 Task: Look for products in the category "Plant-Based Meat Alternatives" from the brand "Sprouts".
Action: Mouse moved to (25, 69)
Screenshot: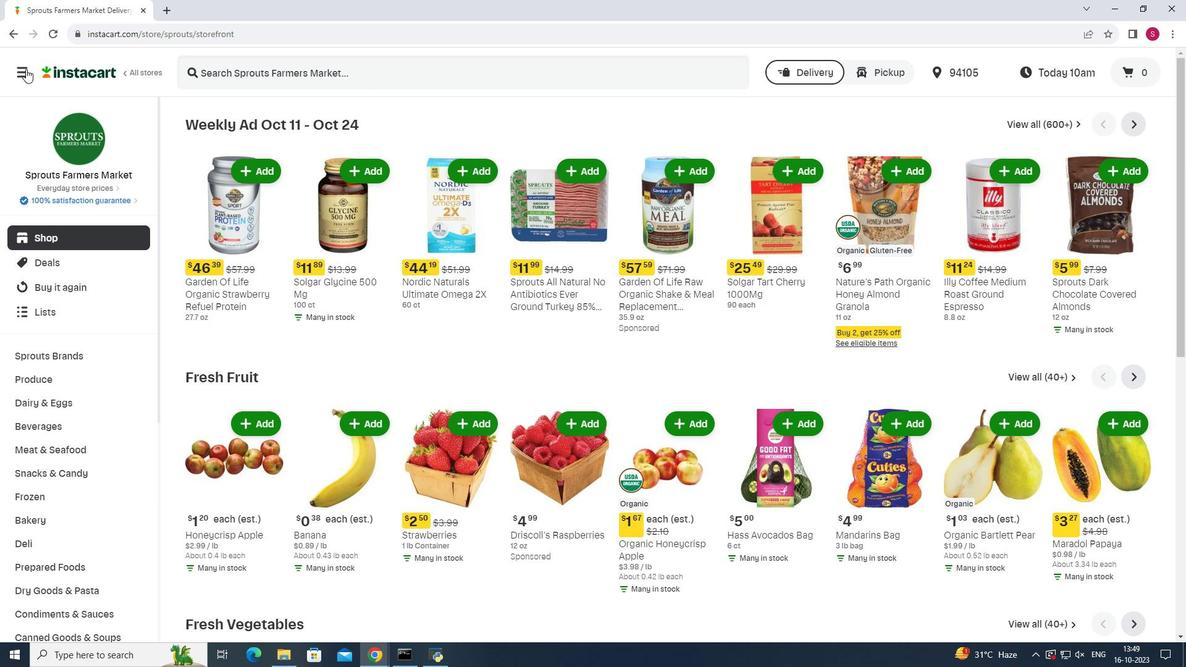 
Action: Mouse pressed left at (25, 69)
Screenshot: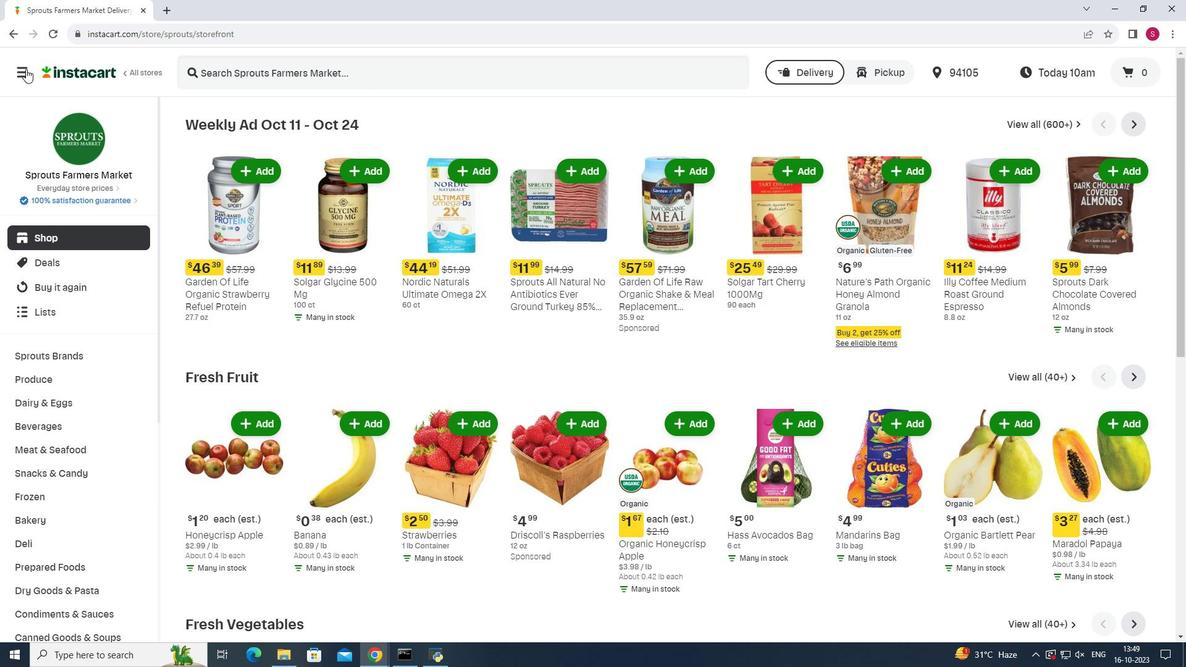 
Action: Mouse moved to (80, 325)
Screenshot: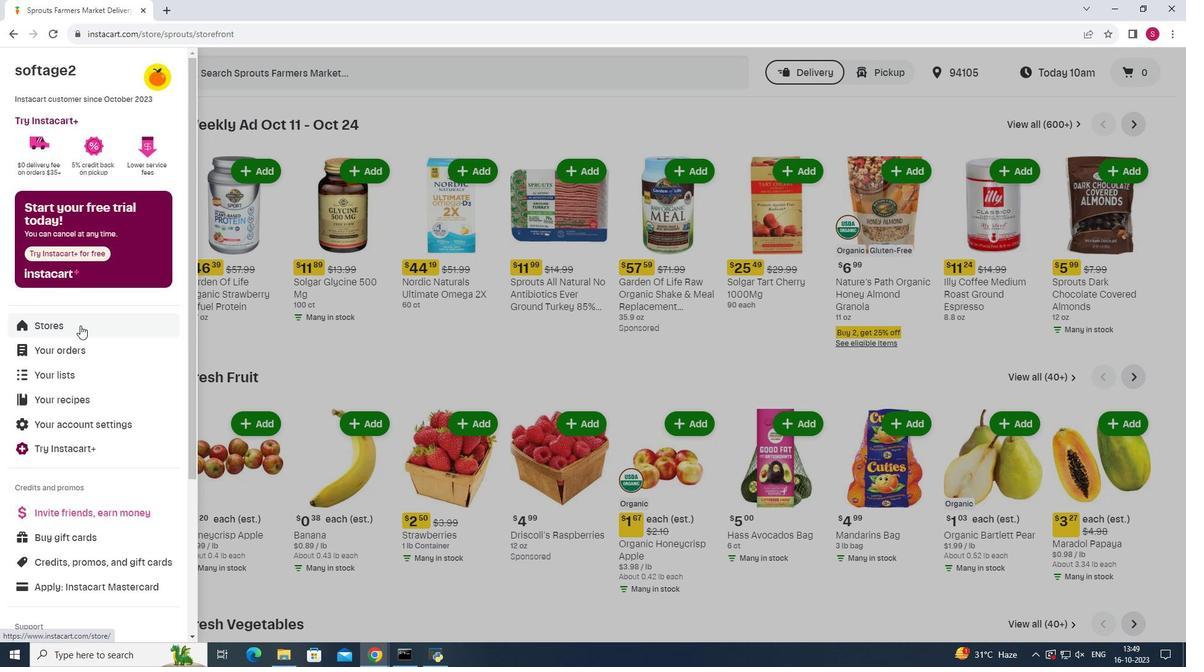 
Action: Mouse pressed left at (80, 325)
Screenshot: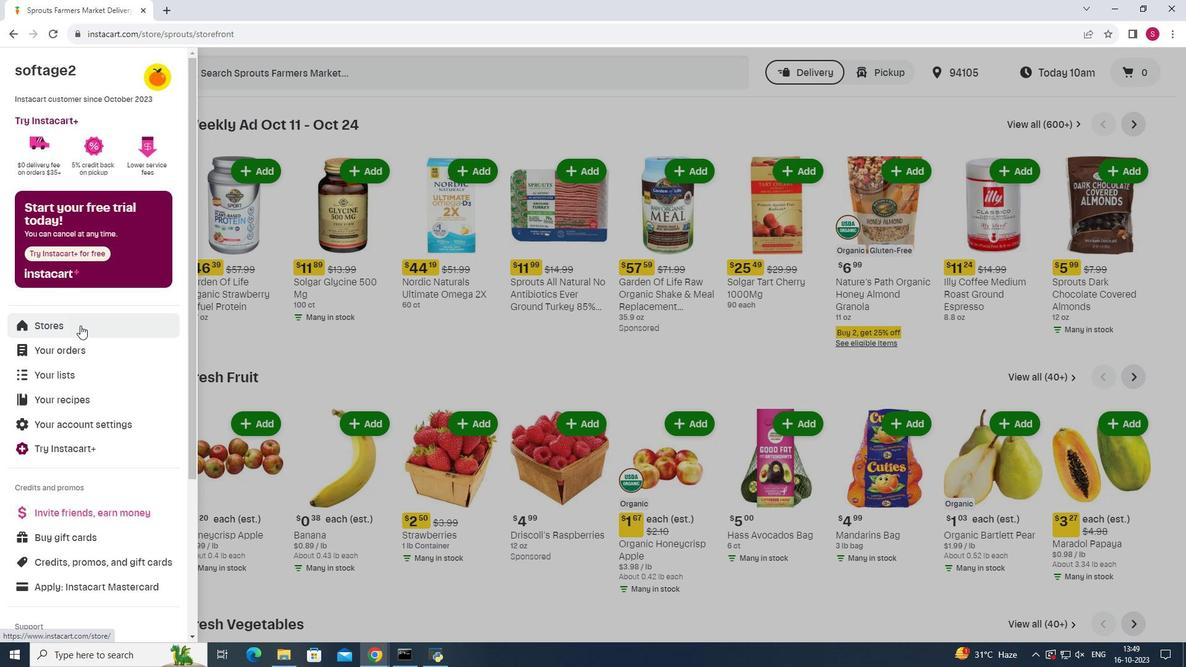 
Action: Mouse moved to (291, 113)
Screenshot: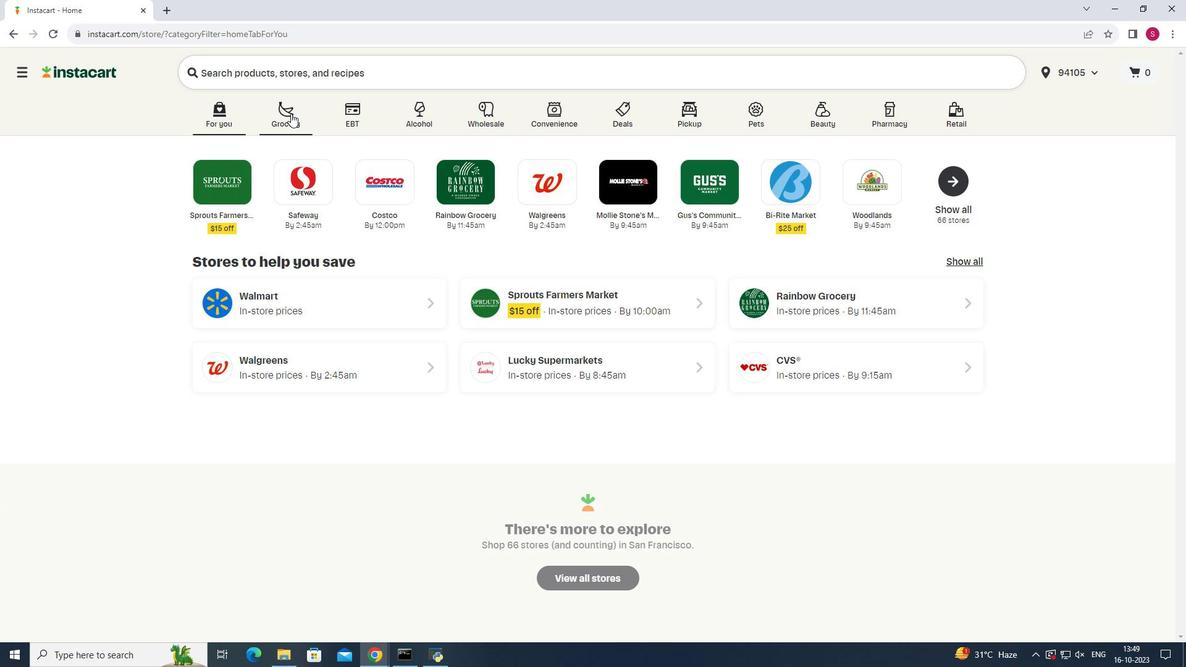 
Action: Mouse pressed left at (291, 113)
Screenshot: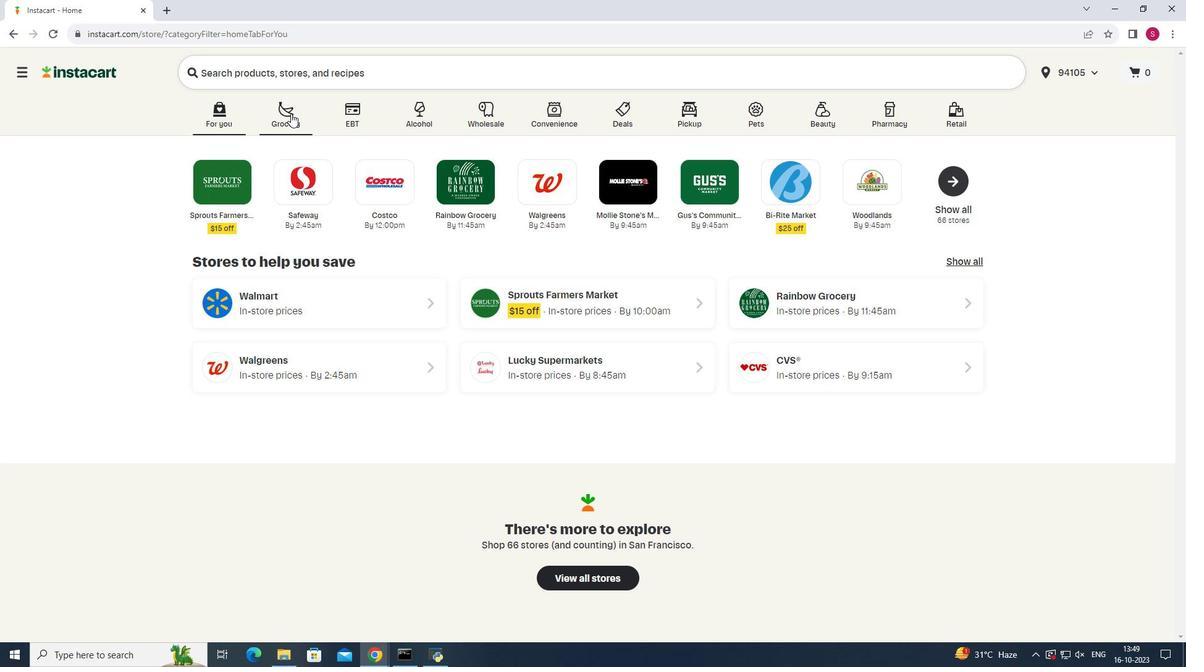 
Action: Mouse moved to (827, 169)
Screenshot: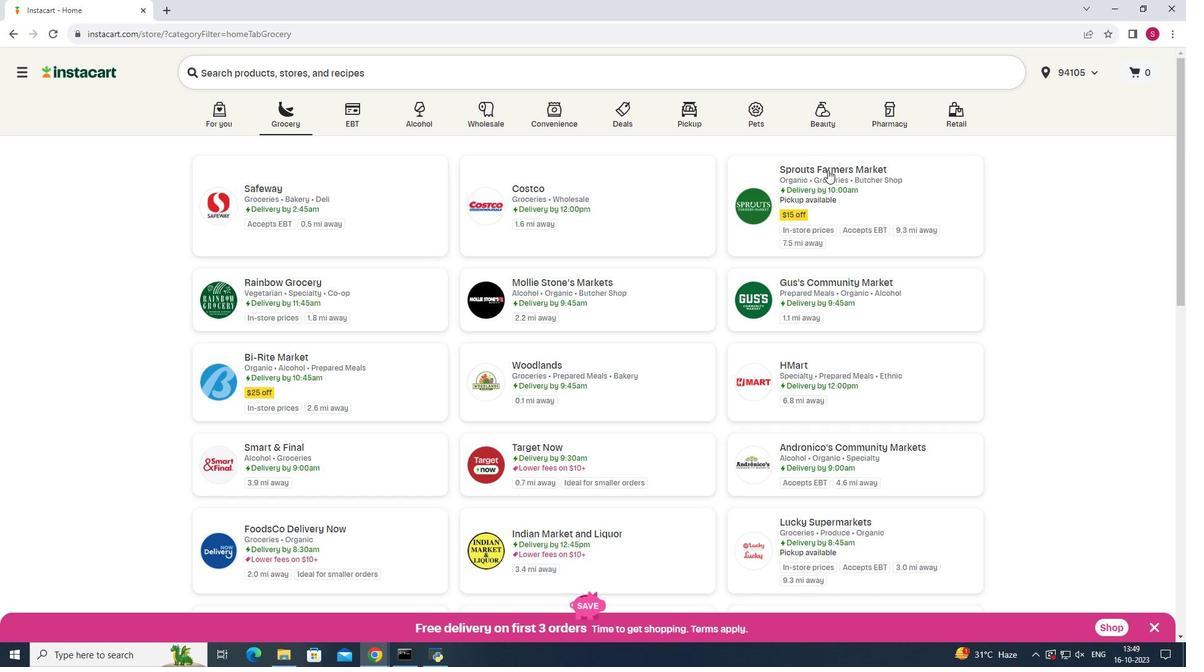 
Action: Mouse pressed left at (827, 169)
Screenshot: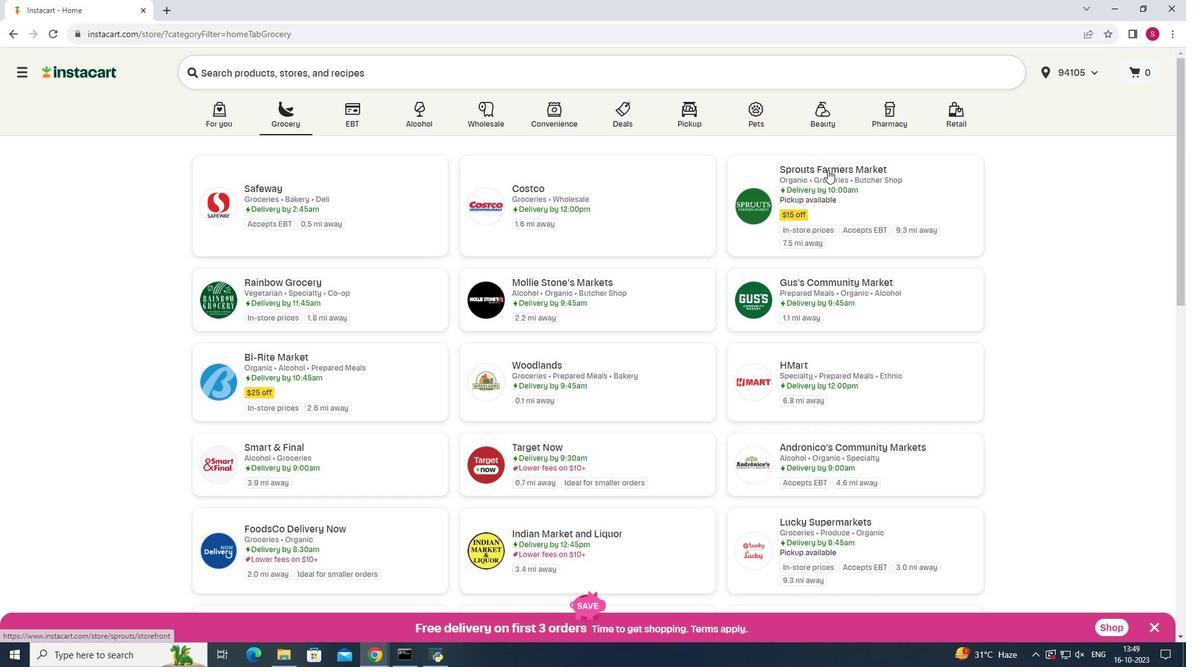 
Action: Mouse moved to (58, 453)
Screenshot: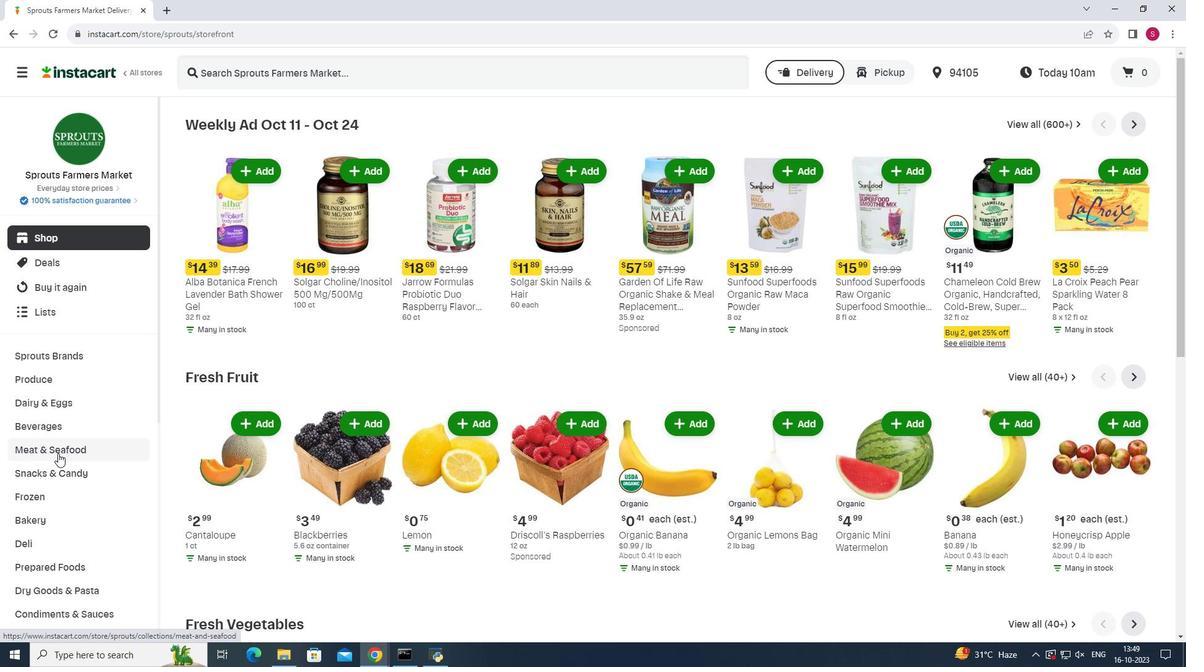 
Action: Mouse pressed left at (58, 453)
Screenshot: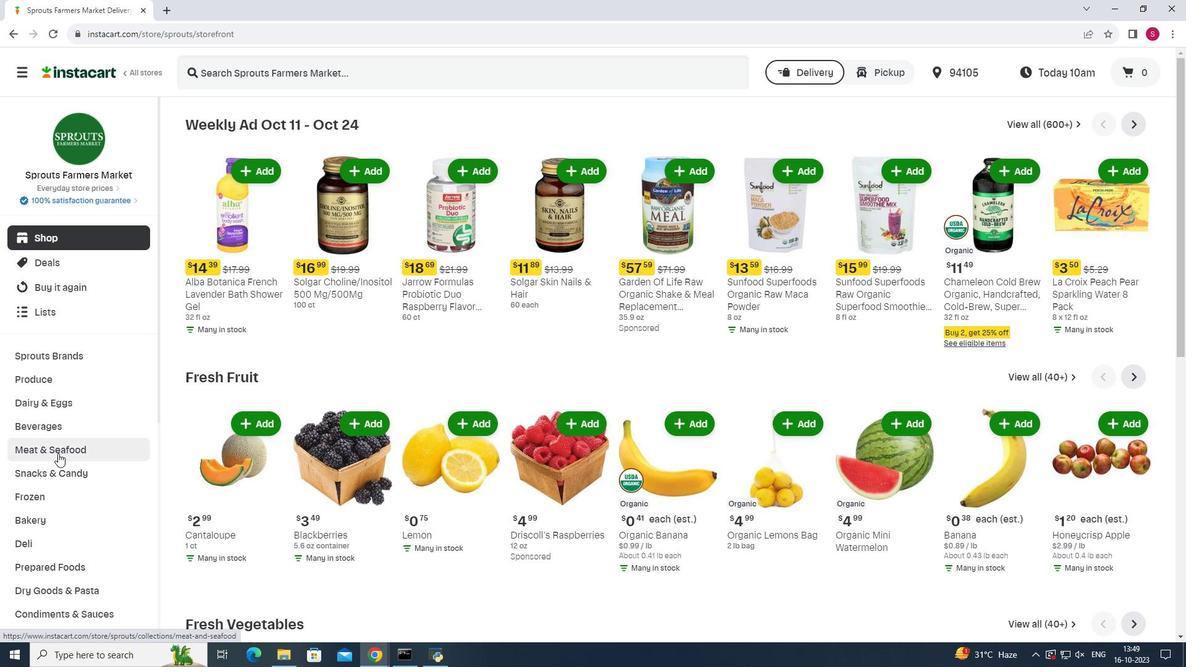 
Action: Mouse moved to (887, 149)
Screenshot: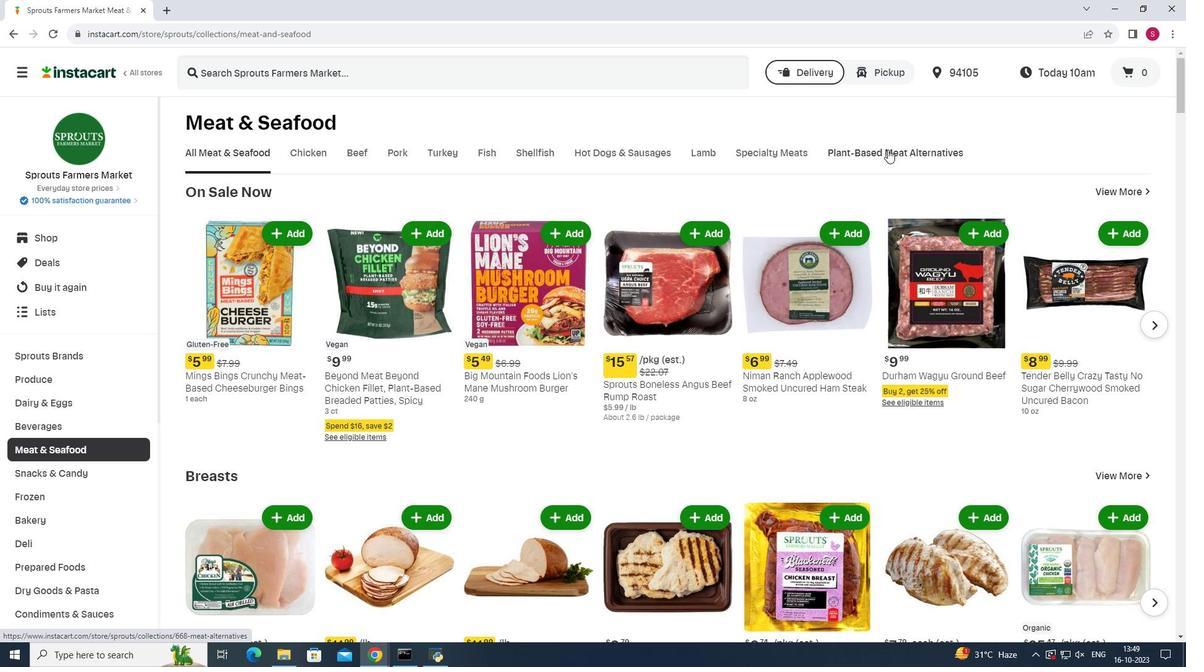 
Action: Mouse pressed left at (887, 149)
Screenshot: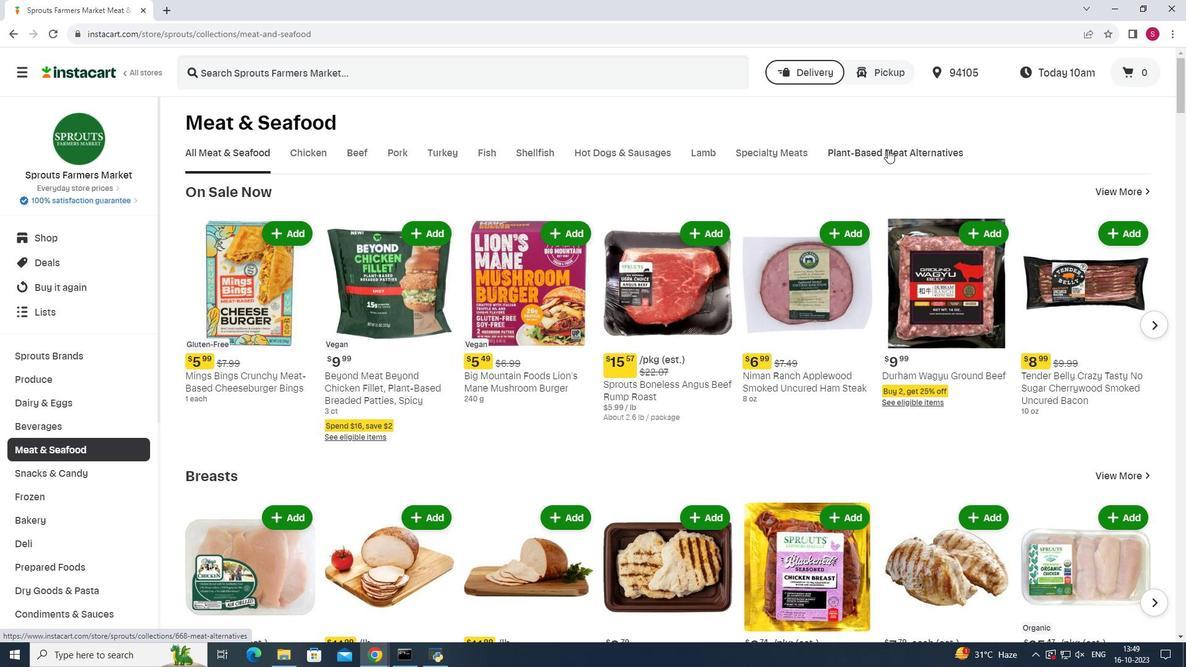 
Action: Mouse moved to (265, 204)
Screenshot: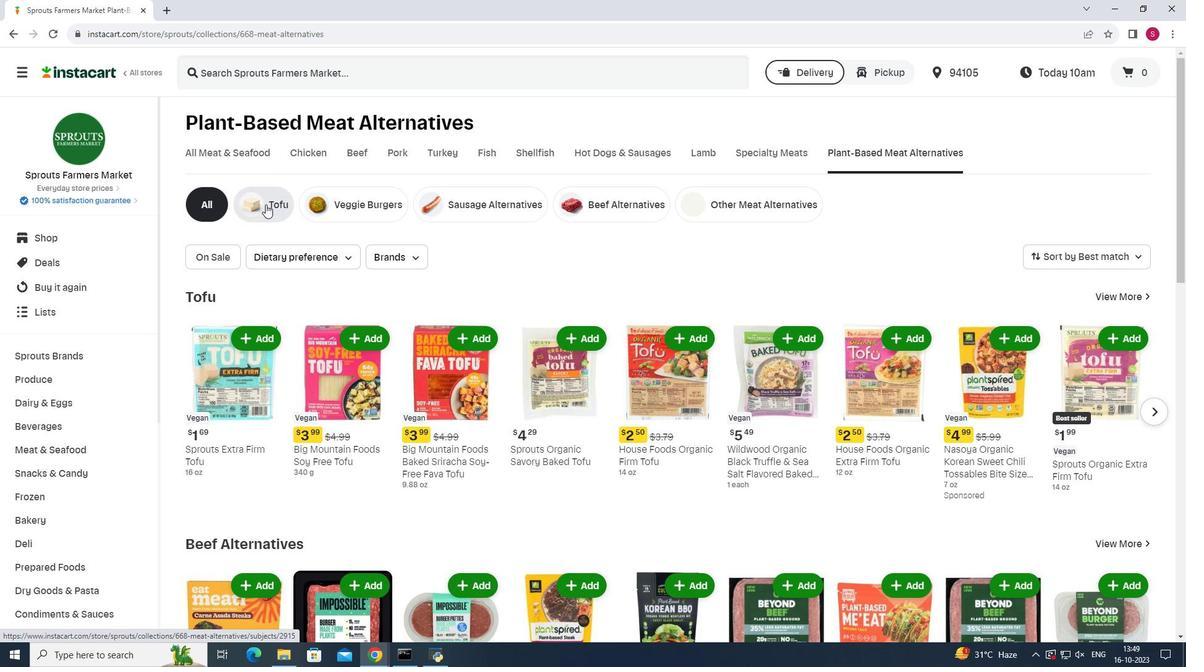 
Action: Mouse pressed left at (265, 204)
Screenshot: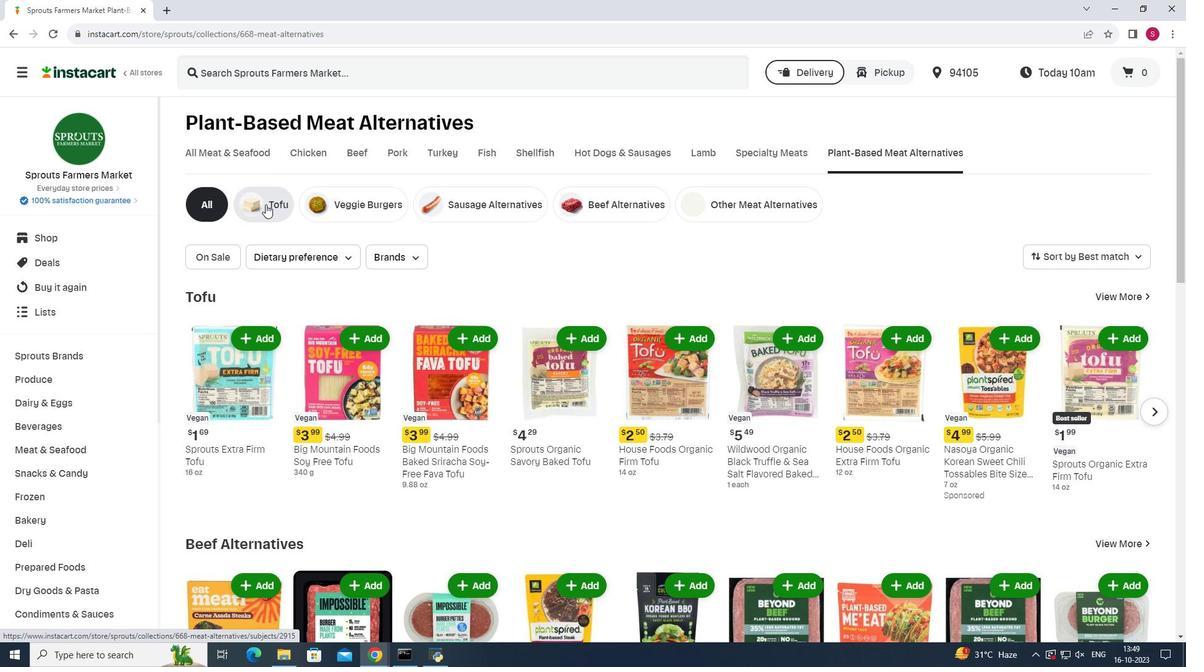 
Action: Mouse moved to (417, 258)
Screenshot: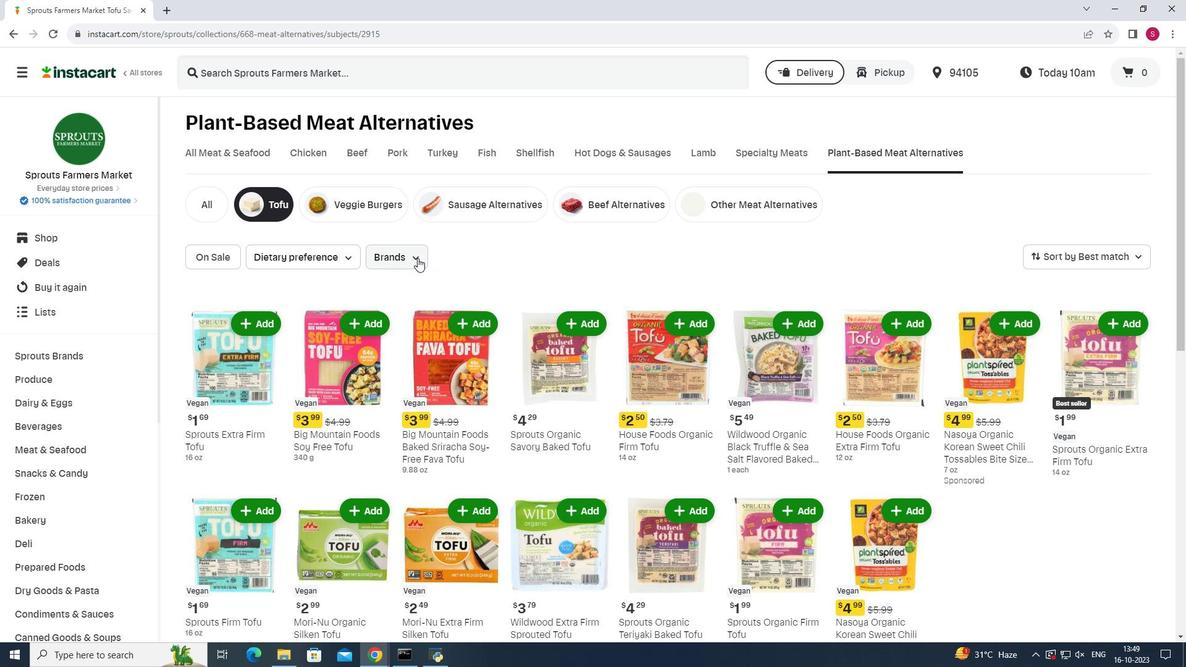 
Action: Mouse pressed left at (417, 258)
Screenshot: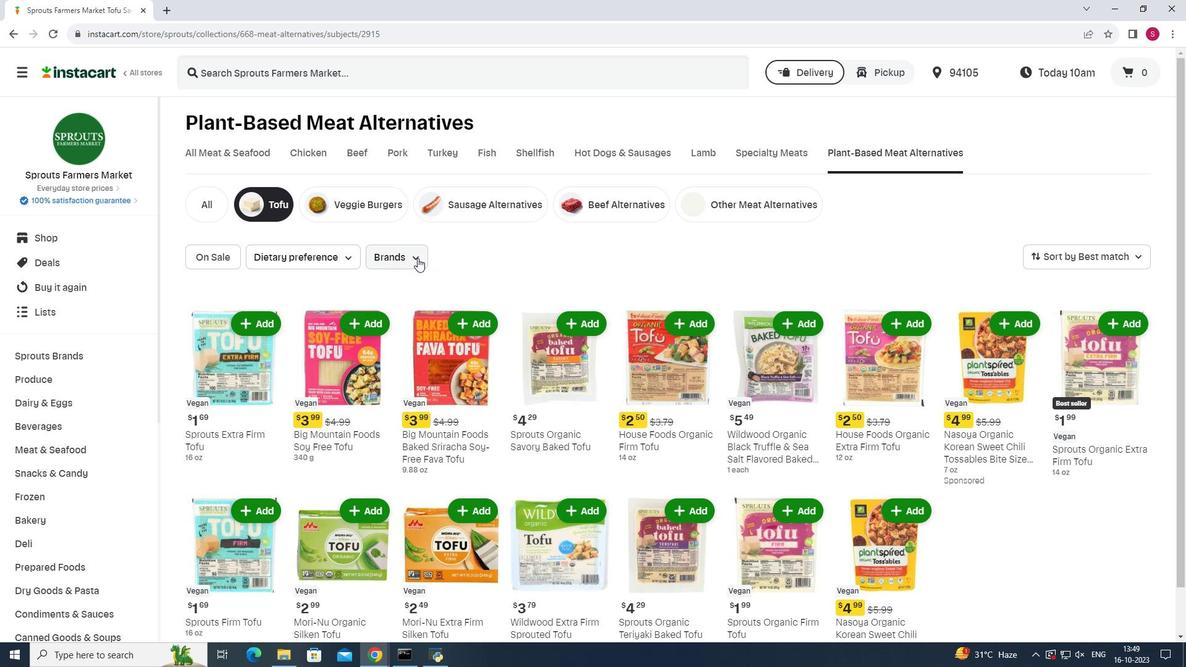
Action: Mouse moved to (428, 323)
Screenshot: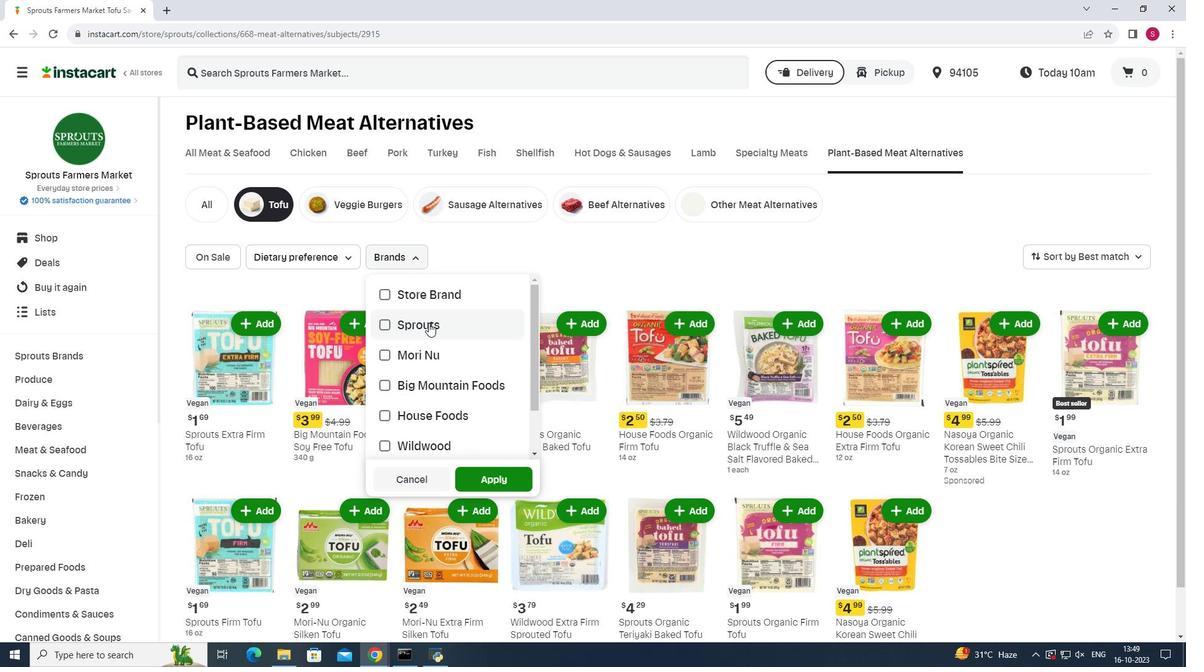 
Action: Mouse pressed left at (428, 323)
Screenshot: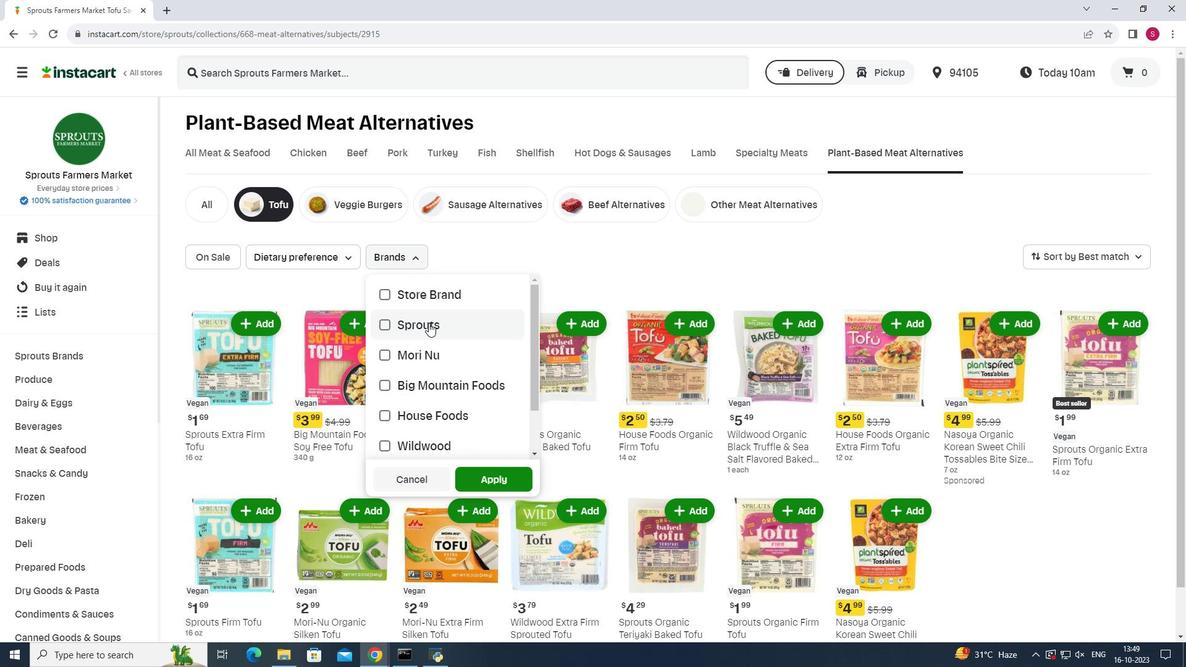 
Action: Mouse moved to (488, 482)
Screenshot: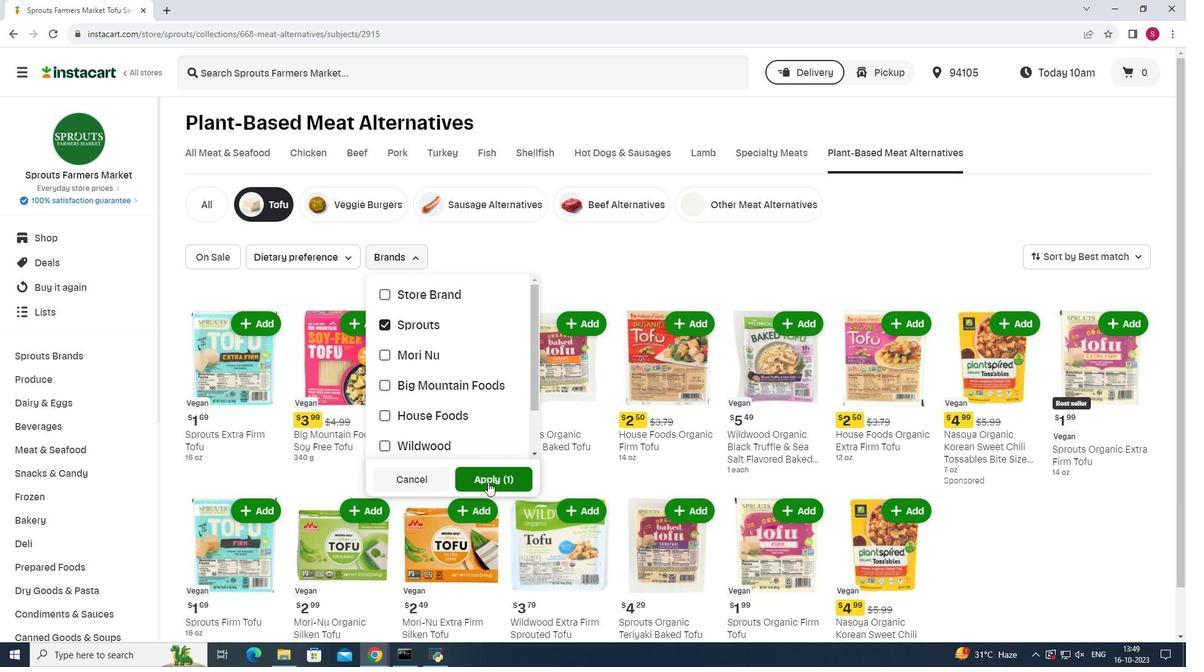 
Action: Mouse pressed left at (488, 482)
Screenshot: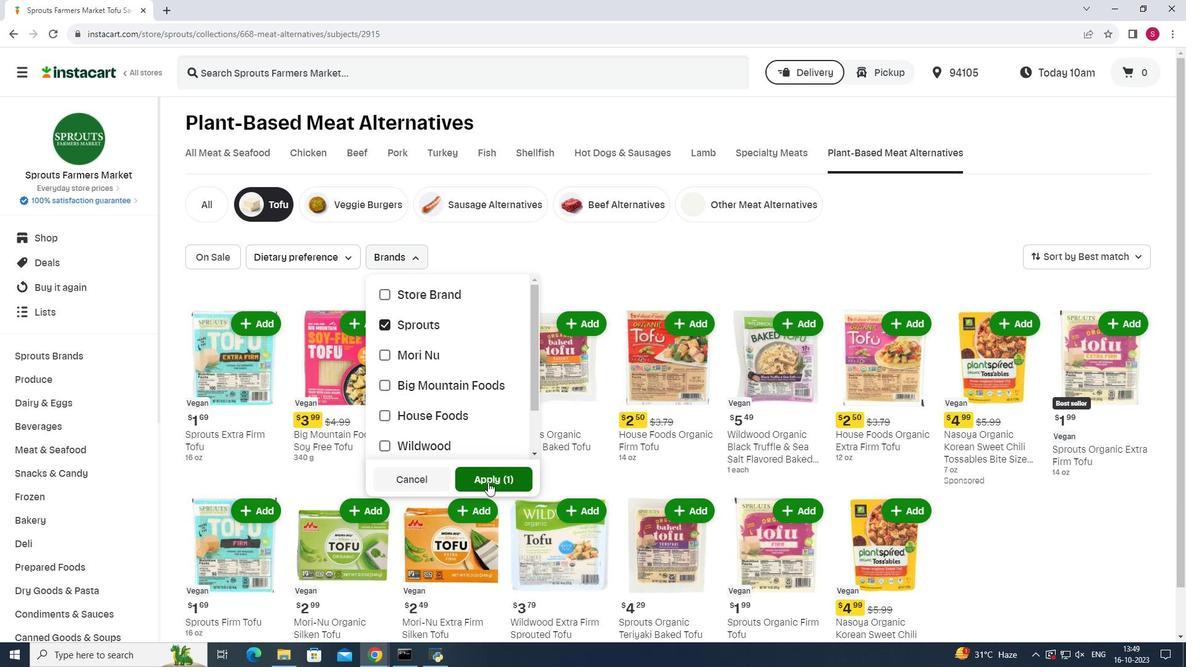 
Action: Mouse moved to (632, 280)
Screenshot: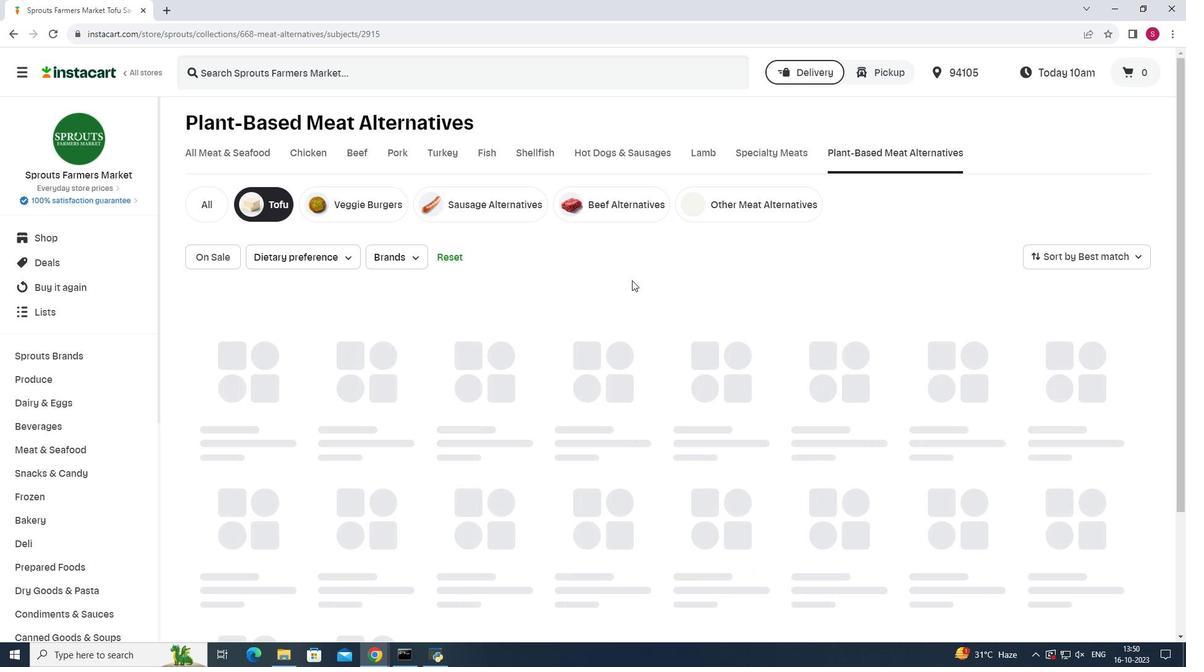 
